 Task: Set the Date Opened to "is before or on " Also Select the date while find invoice.
Action: Mouse moved to (180, 23)
Screenshot: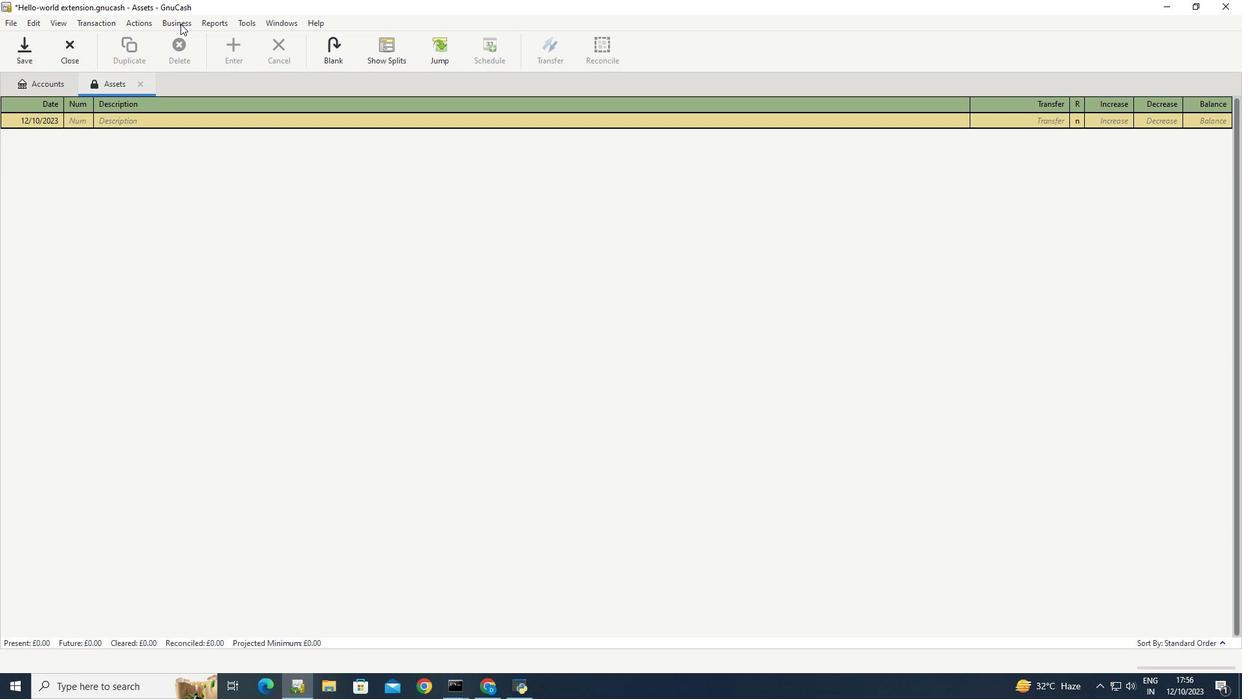 
Action: Mouse pressed left at (180, 23)
Screenshot: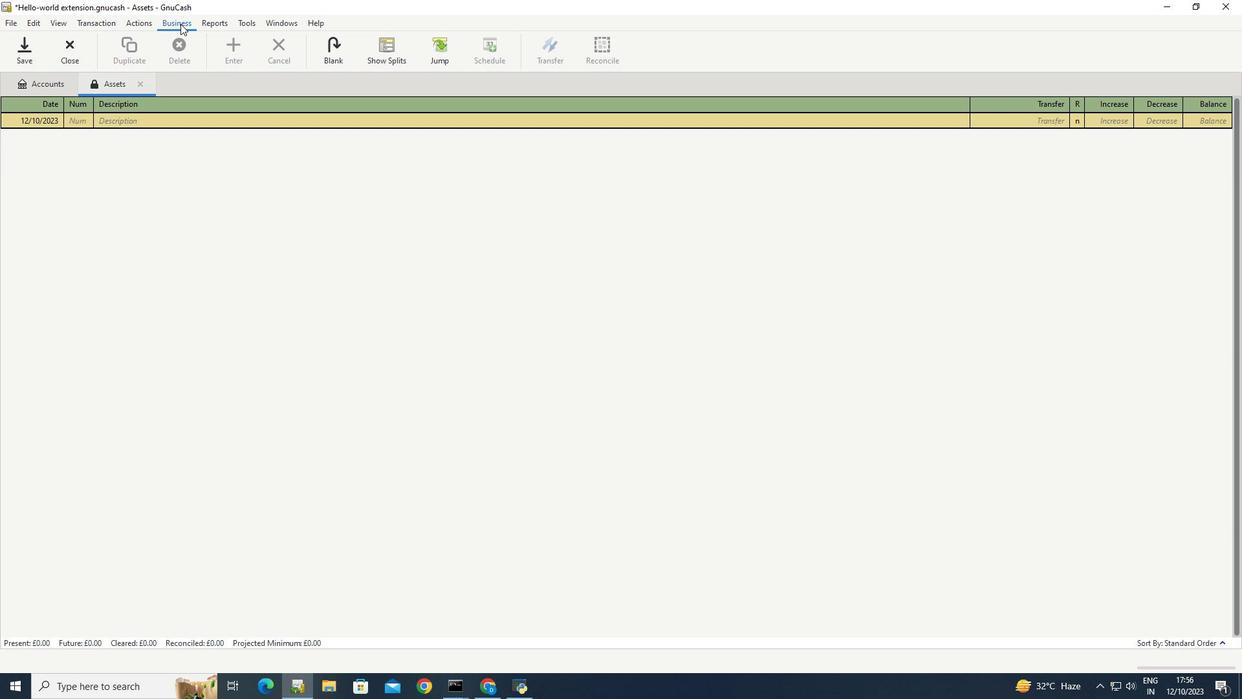 
Action: Mouse moved to (330, 104)
Screenshot: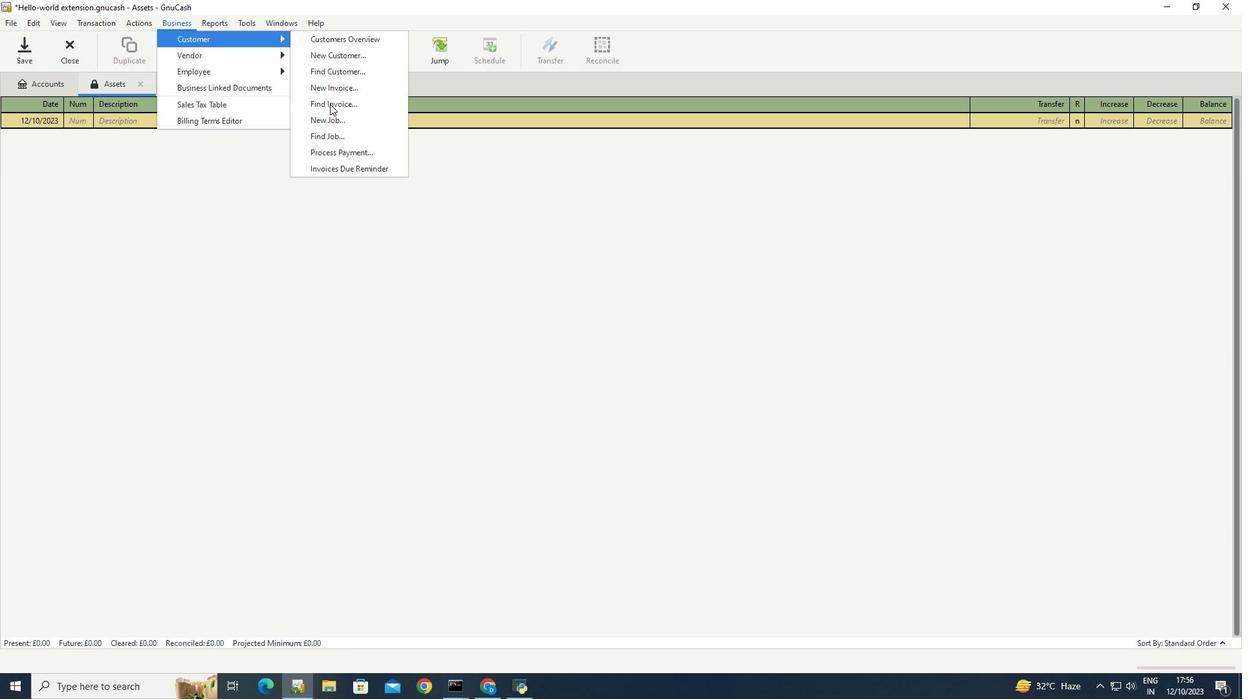 
Action: Mouse pressed left at (330, 104)
Screenshot: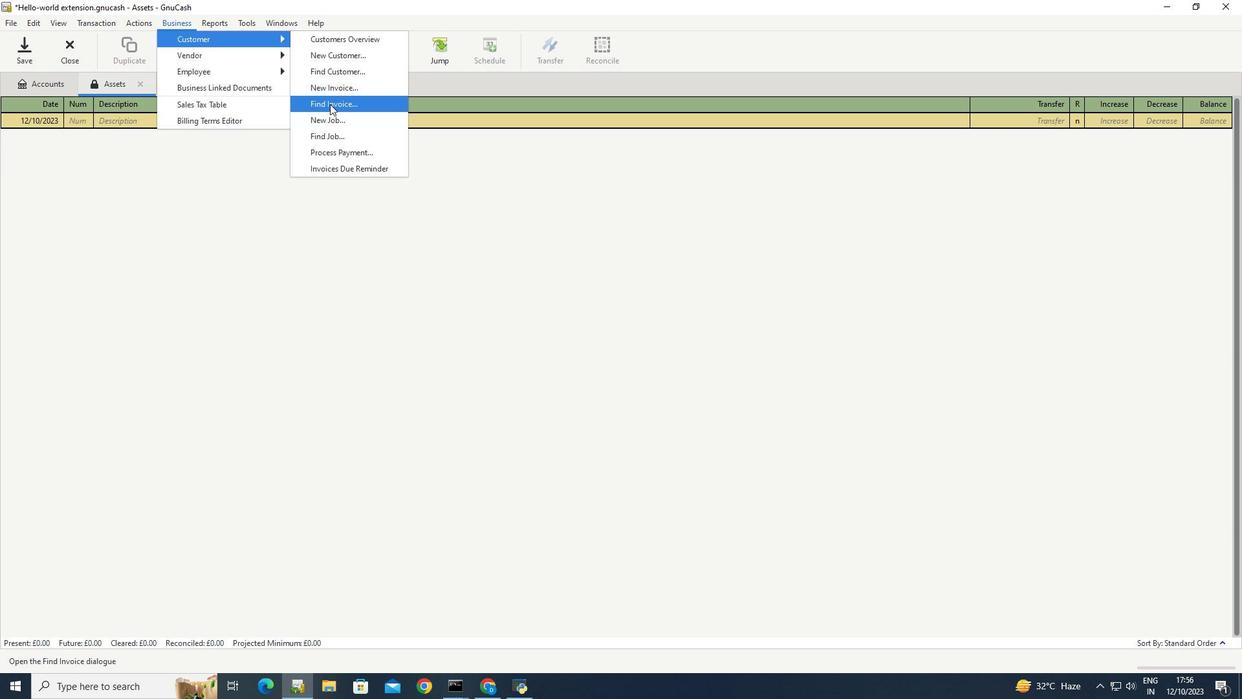 
Action: Mouse moved to (483, 305)
Screenshot: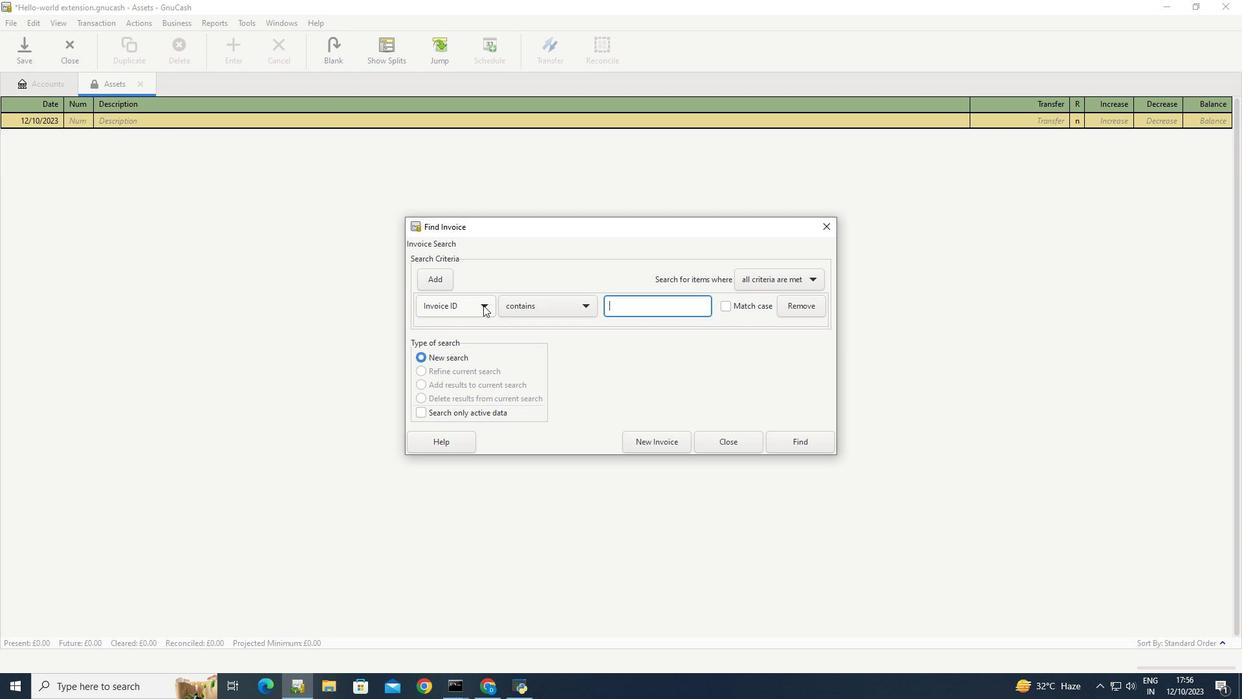 
Action: Mouse pressed left at (483, 305)
Screenshot: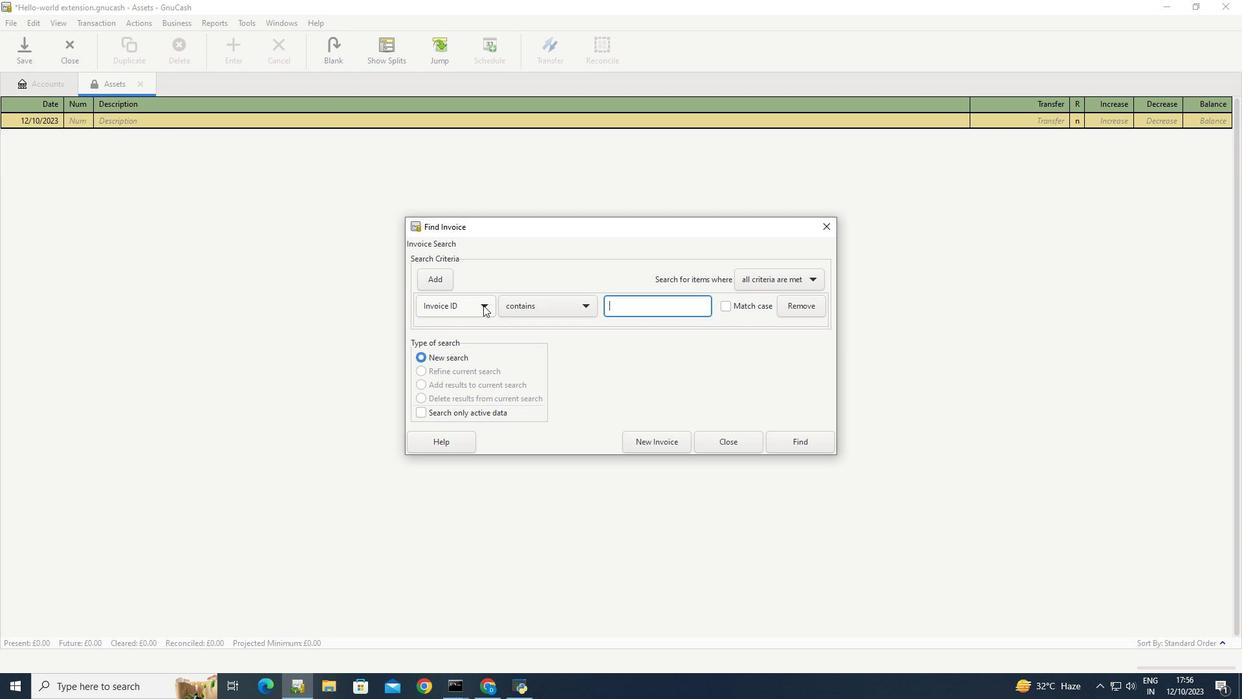 
Action: Mouse moved to (443, 360)
Screenshot: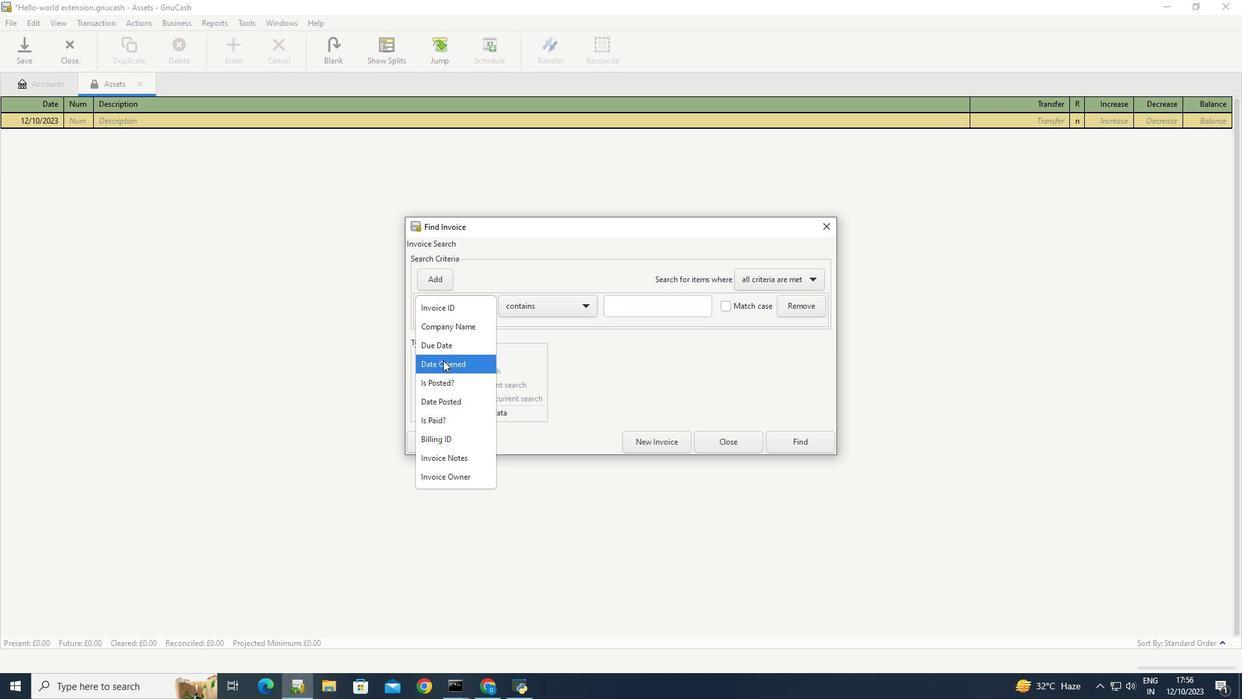 
Action: Mouse pressed left at (443, 360)
Screenshot: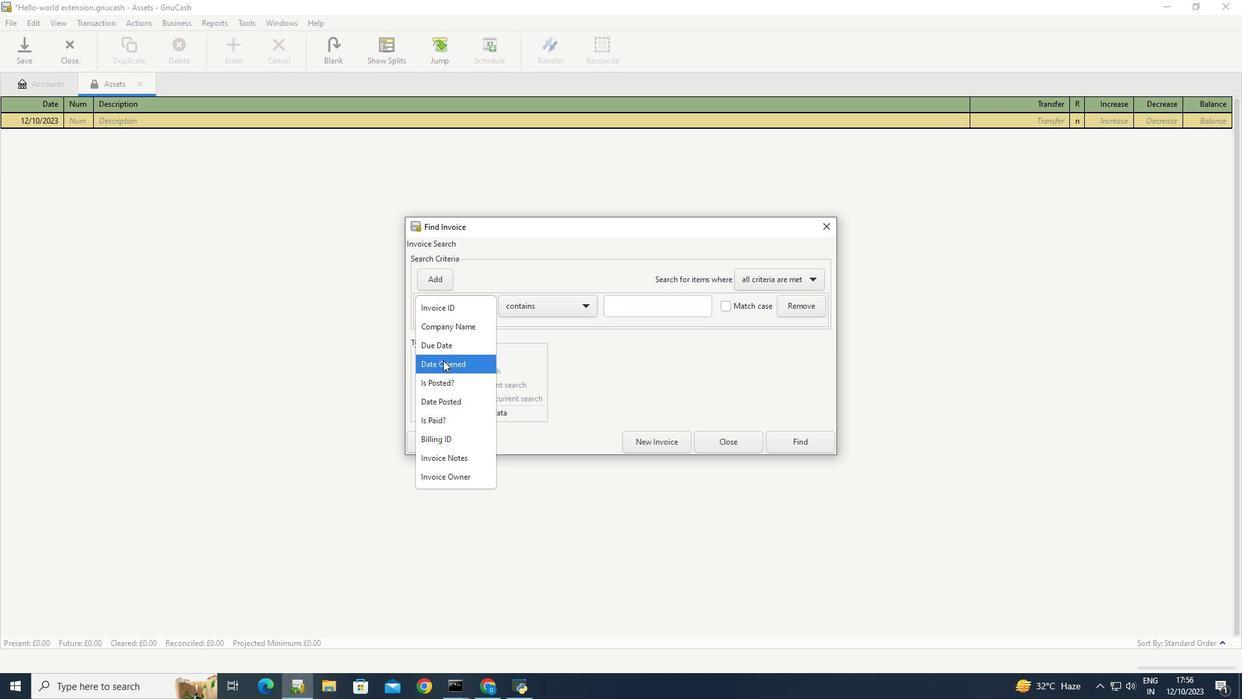 
Action: Mouse moved to (566, 305)
Screenshot: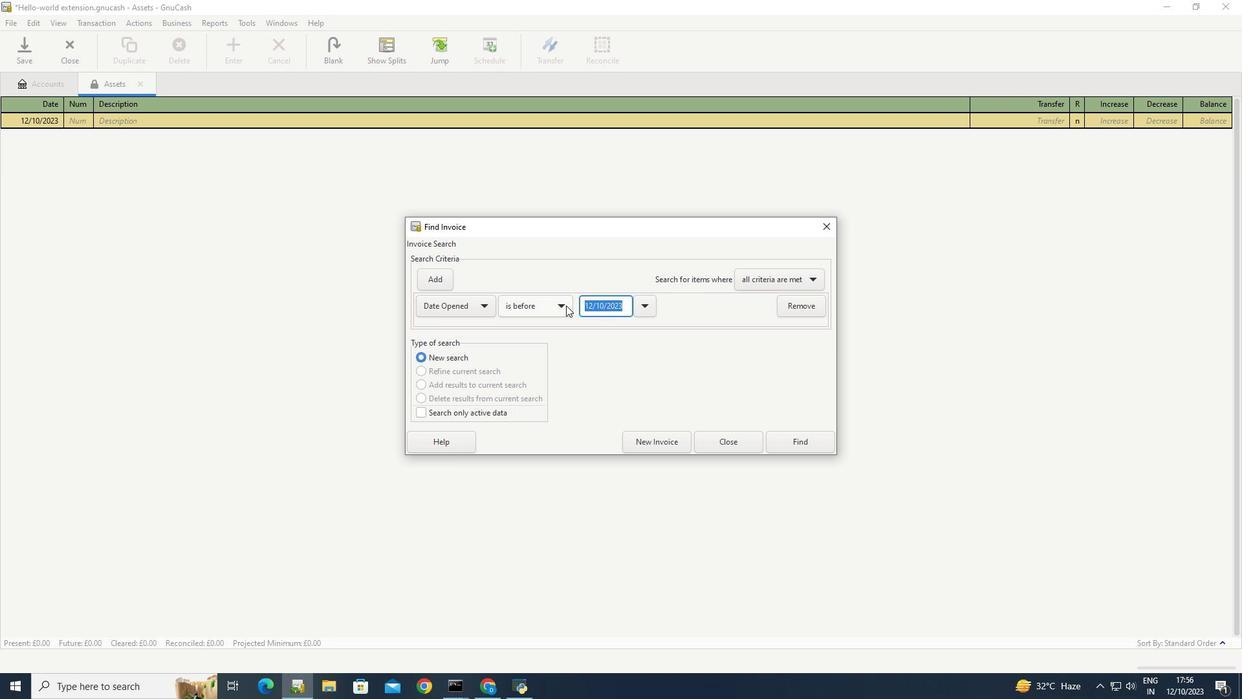 
Action: Mouse pressed left at (566, 305)
Screenshot: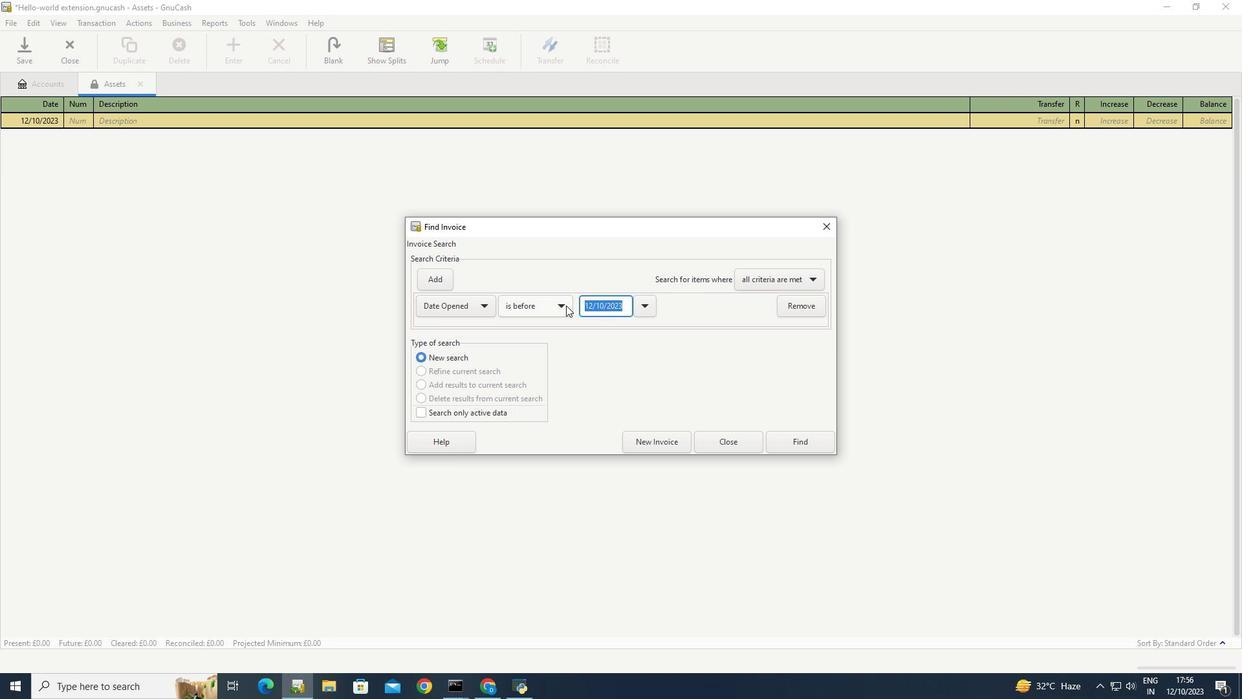 
Action: Mouse moved to (544, 326)
Screenshot: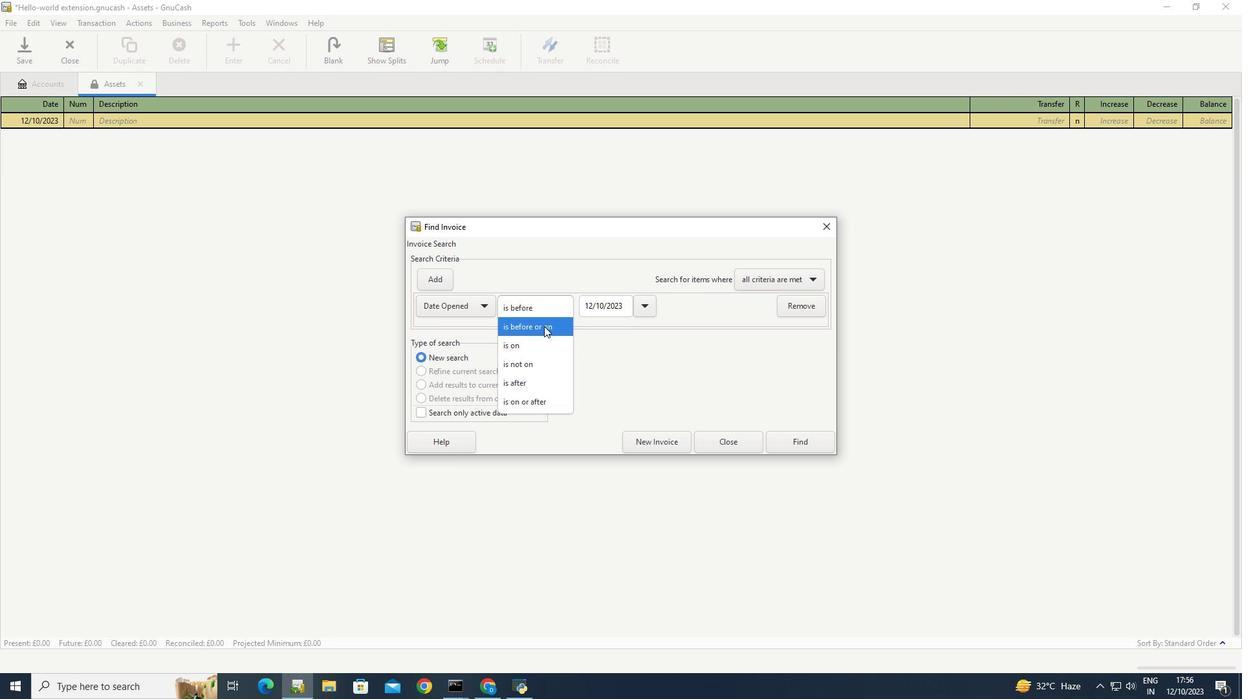 
Action: Mouse pressed left at (544, 326)
Screenshot: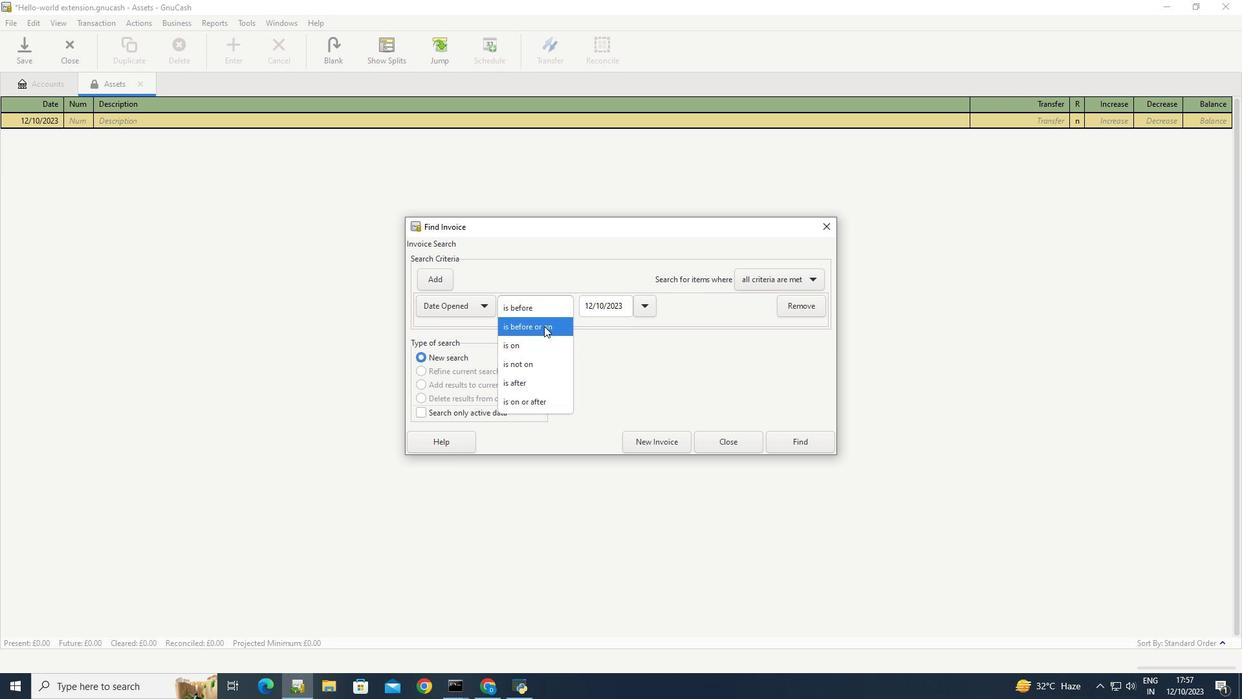 
Action: Mouse moved to (638, 303)
Screenshot: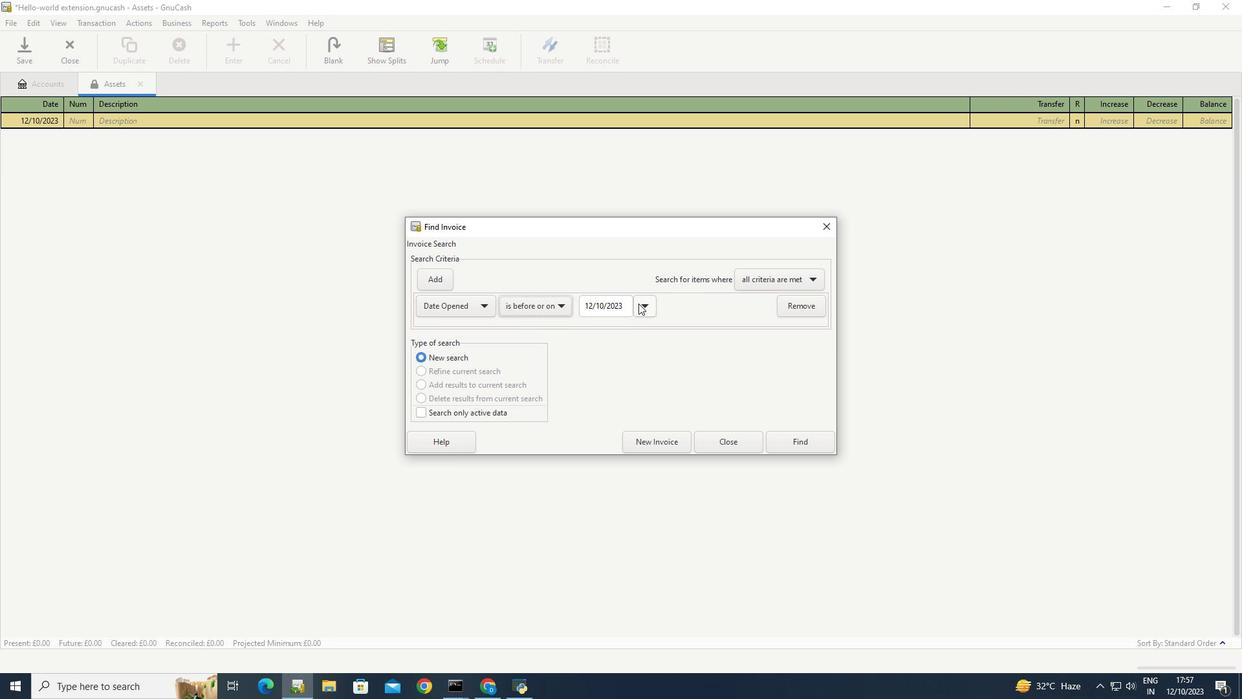 
Action: Mouse pressed left at (638, 303)
Screenshot: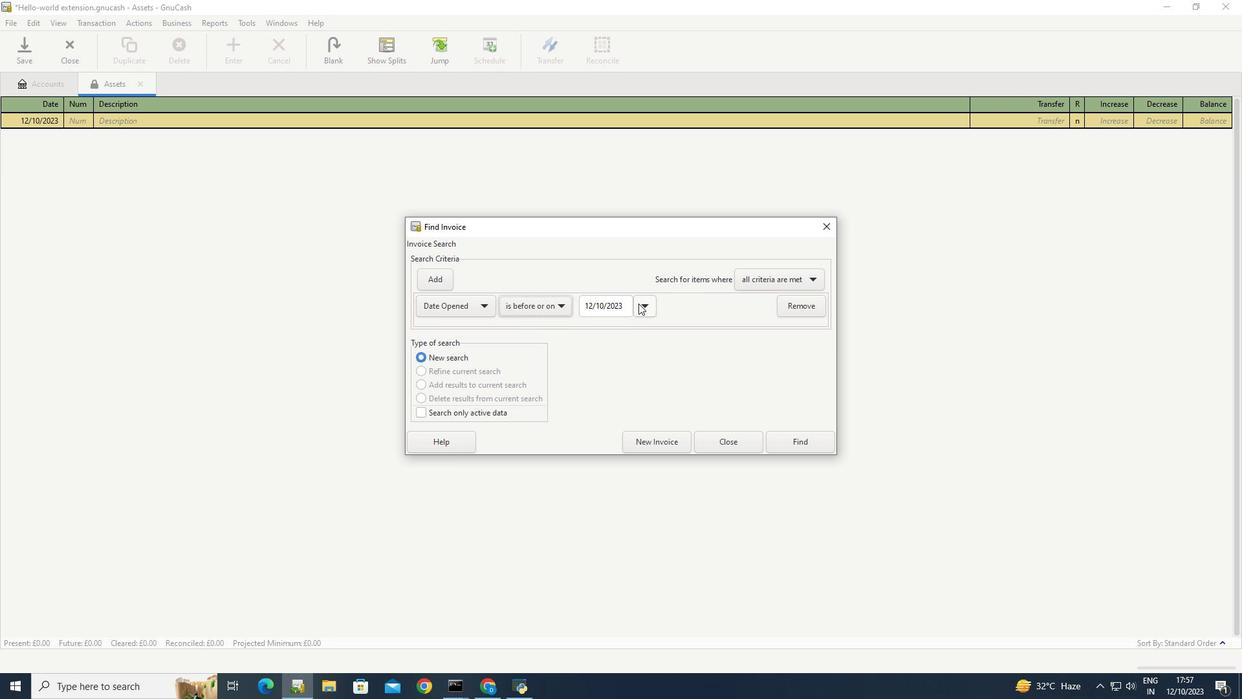 
Action: Mouse moved to (598, 376)
Screenshot: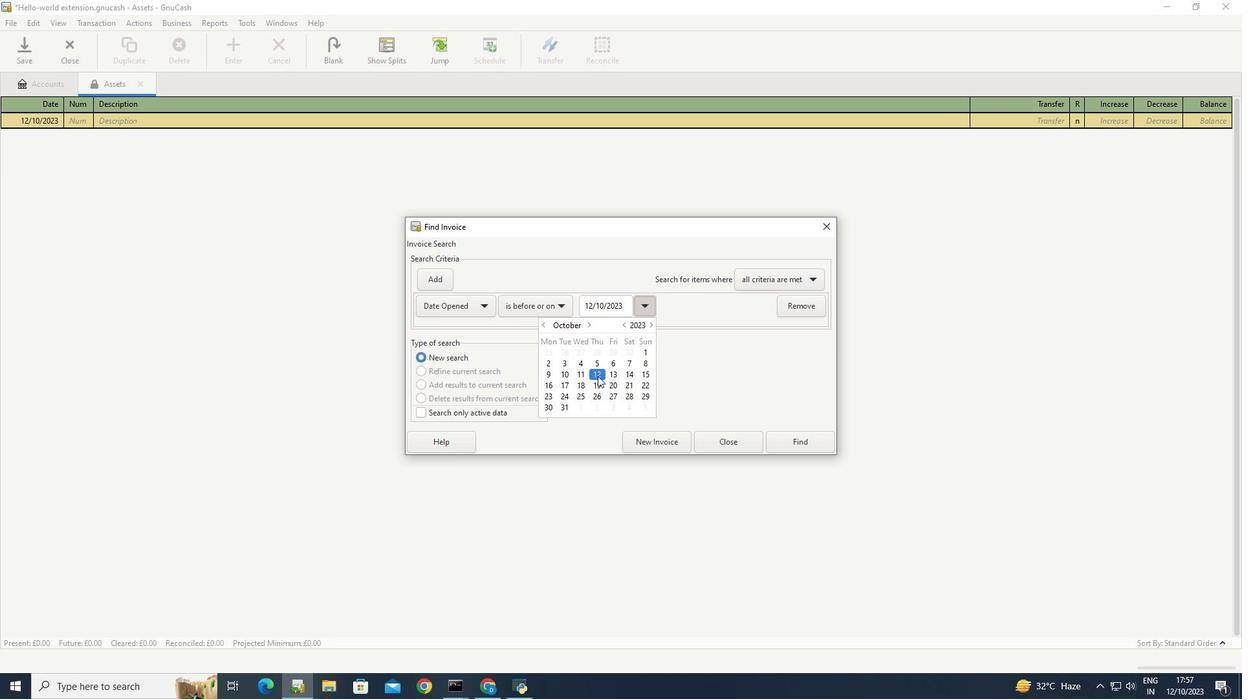 
Action: Mouse pressed left at (598, 376)
Screenshot: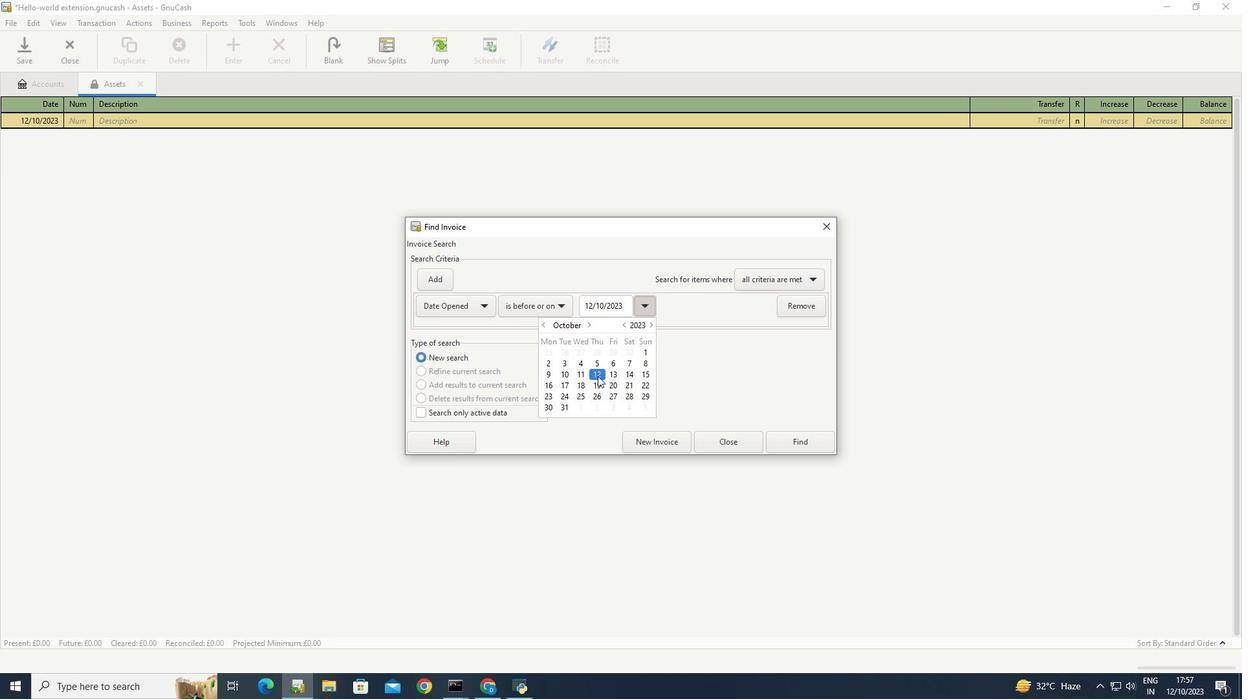 
Action: Mouse moved to (708, 349)
Screenshot: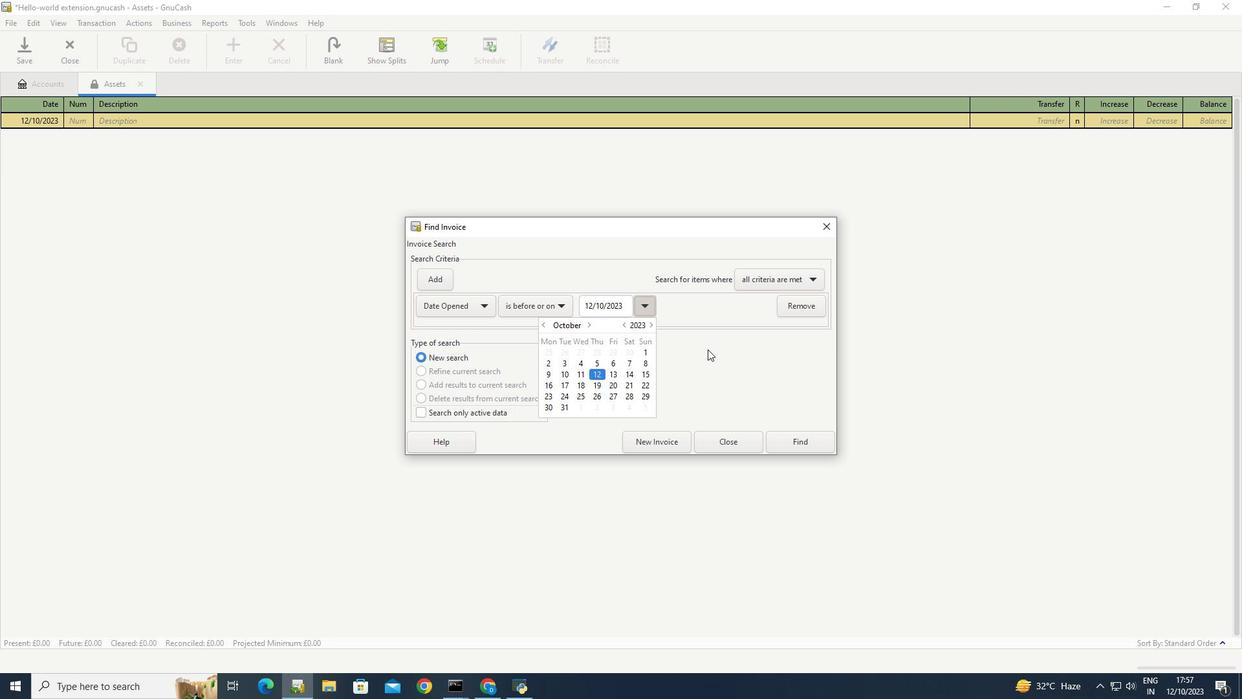
Action: Mouse pressed left at (708, 349)
Screenshot: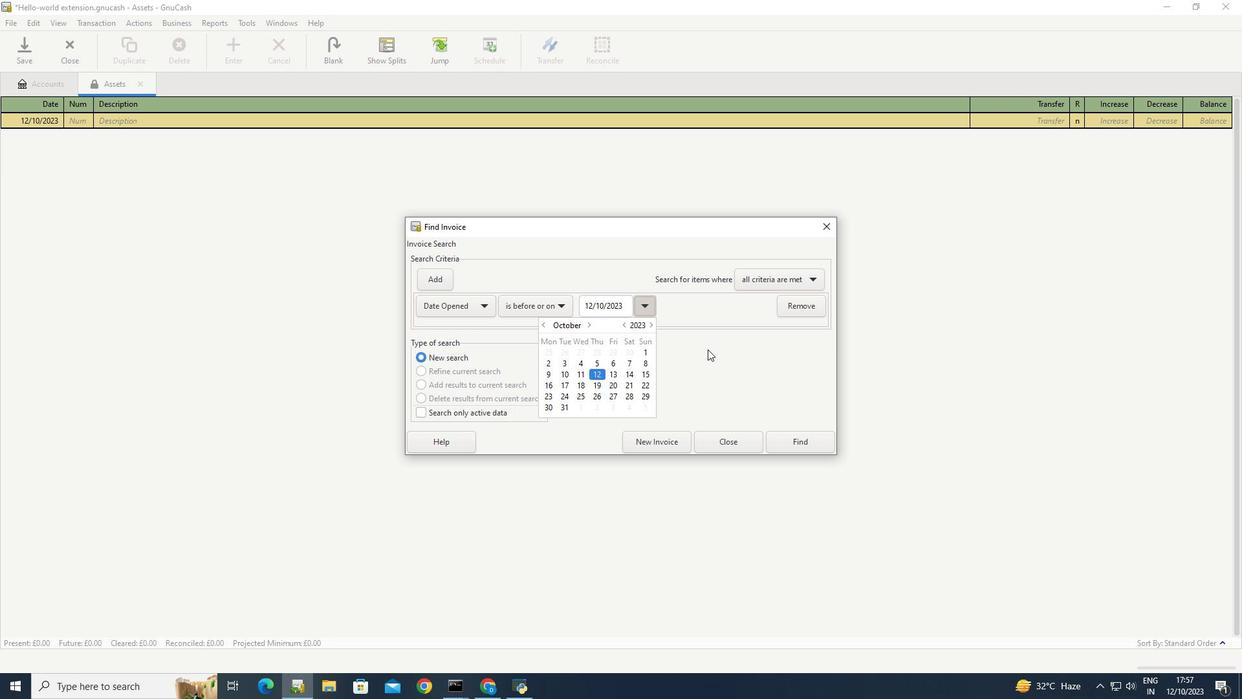 
